 Task: In the  document floraandfauna.txtMake this file  'available offline' Check 'Vision History' View the  non- printing characters
Action: Mouse moved to (35, 68)
Screenshot: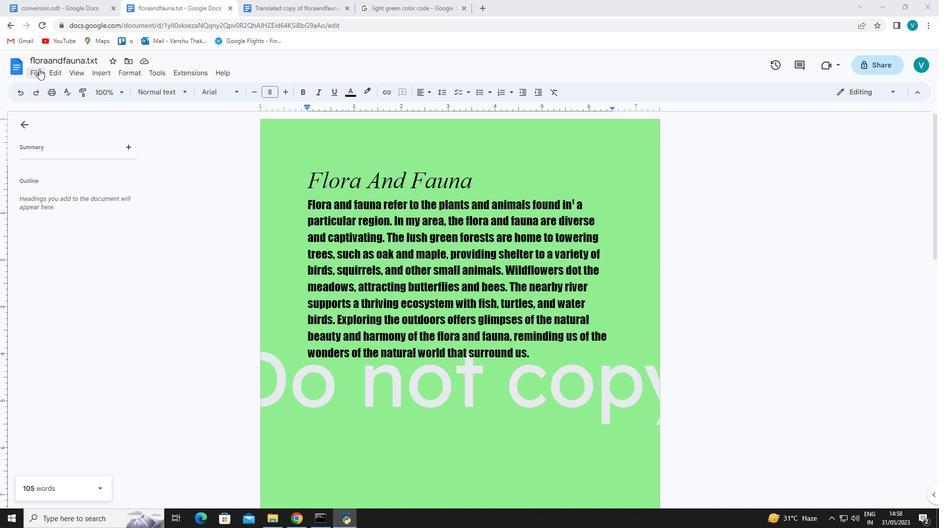 
Action: Mouse pressed left at (35, 68)
Screenshot: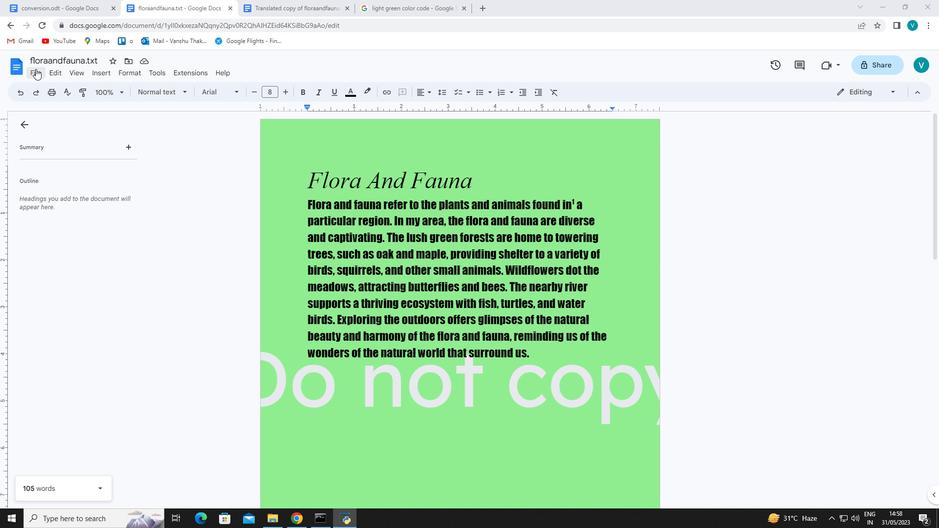 
Action: Mouse moved to (59, 290)
Screenshot: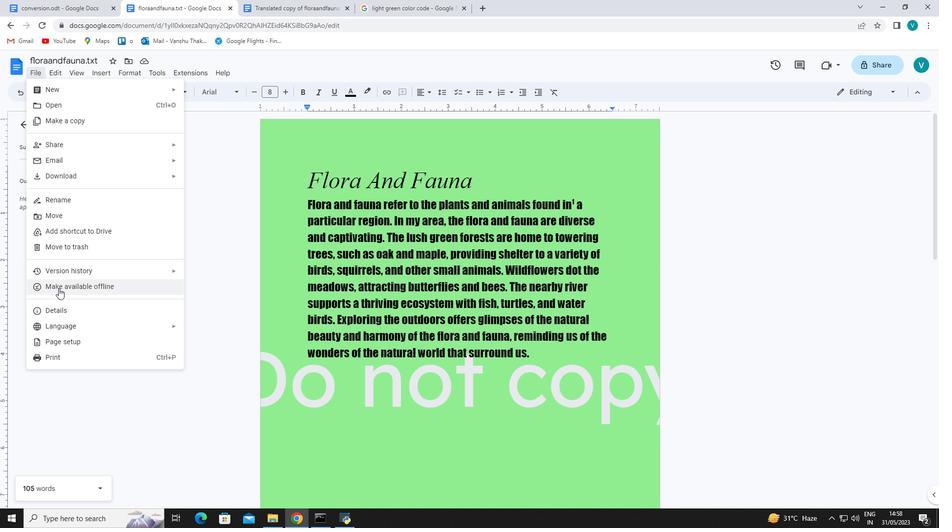 
Action: Mouse pressed left at (59, 290)
Screenshot: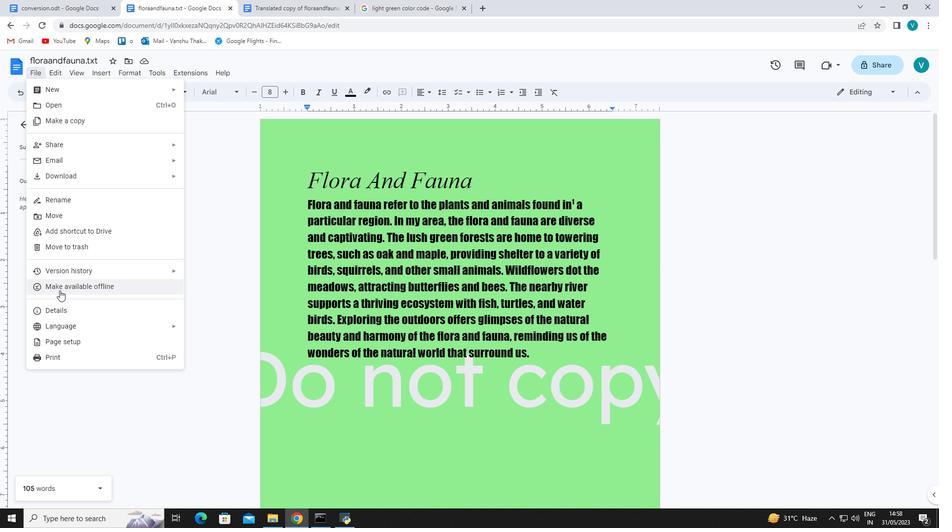 
Action: Mouse moved to (53, 75)
Screenshot: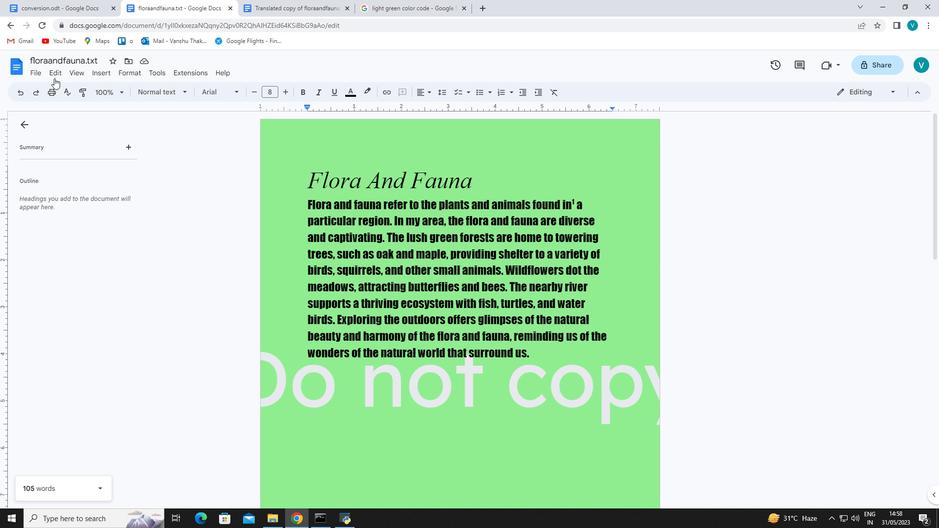 
Action: Mouse pressed left at (53, 75)
Screenshot: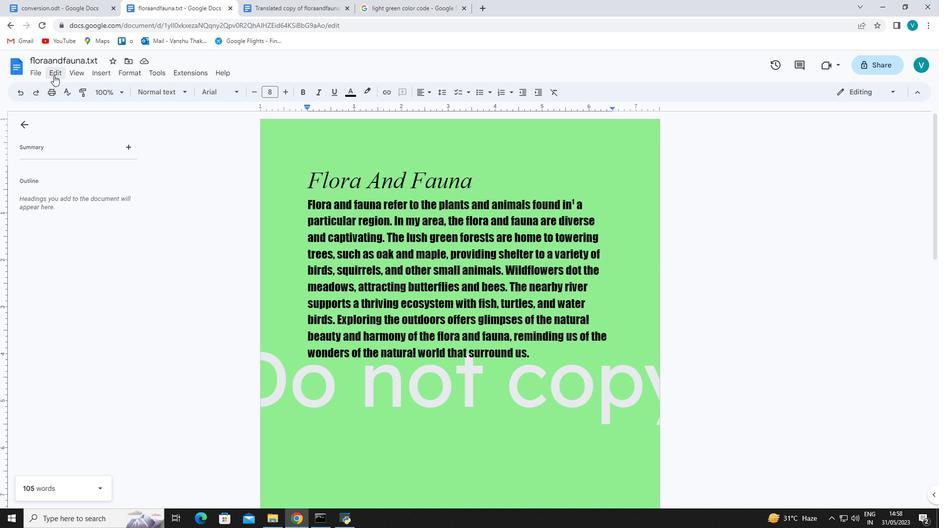 
Action: Mouse moved to (215, 292)
Screenshot: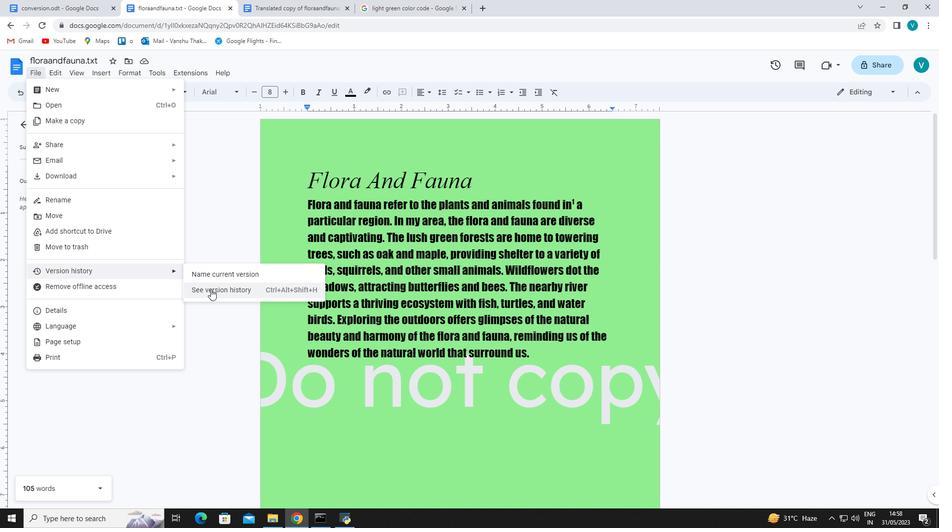 
Action: Mouse pressed left at (215, 292)
Screenshot: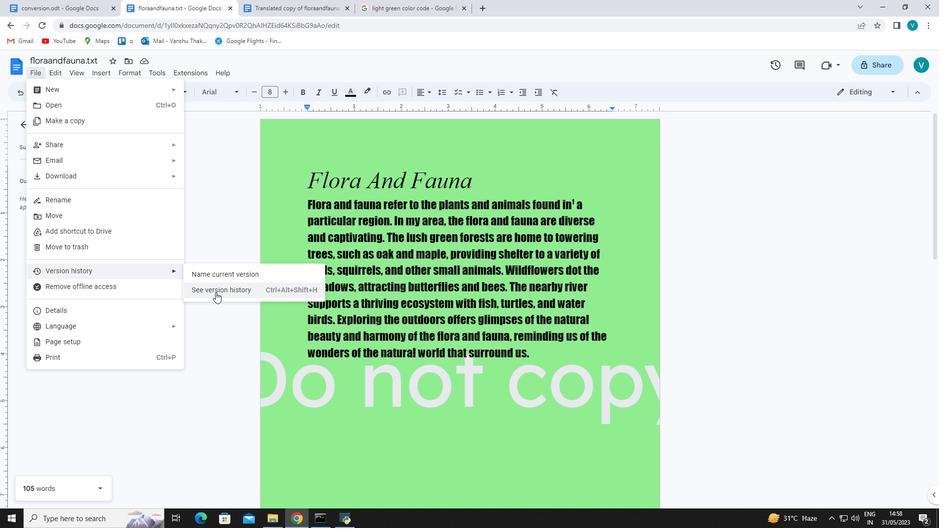 
Action: Mouse moved to (11, 65)
Screenshot: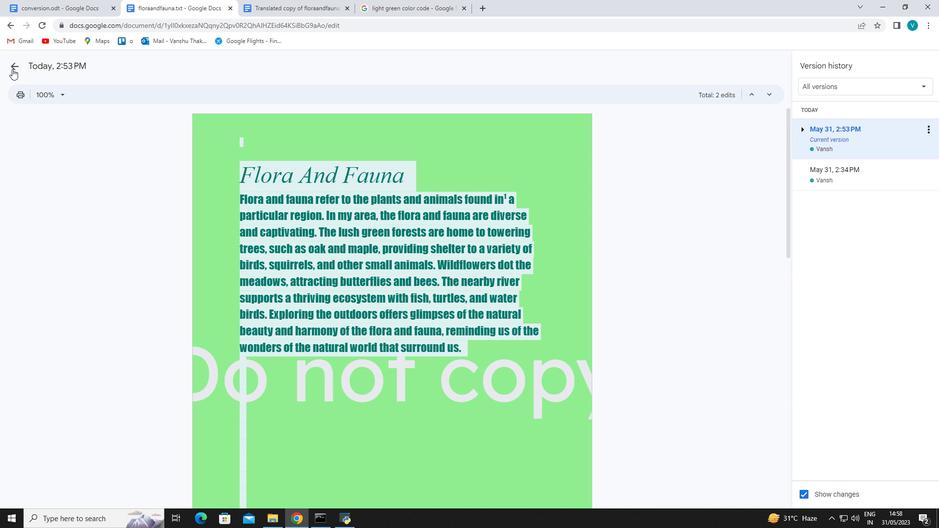 
Action: Mouse pressed left at (11, 65)
Screenshot: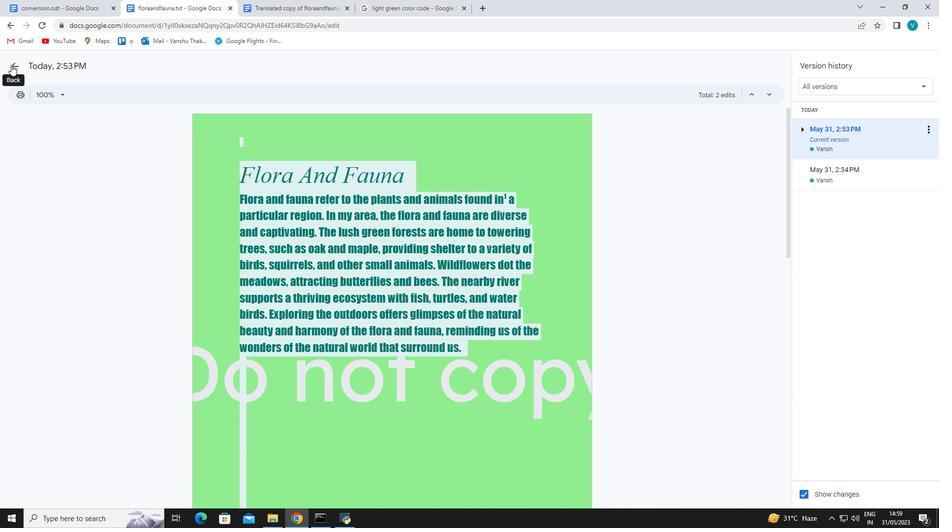 
Action: Mouse moved to (86, 73)
Screenshot: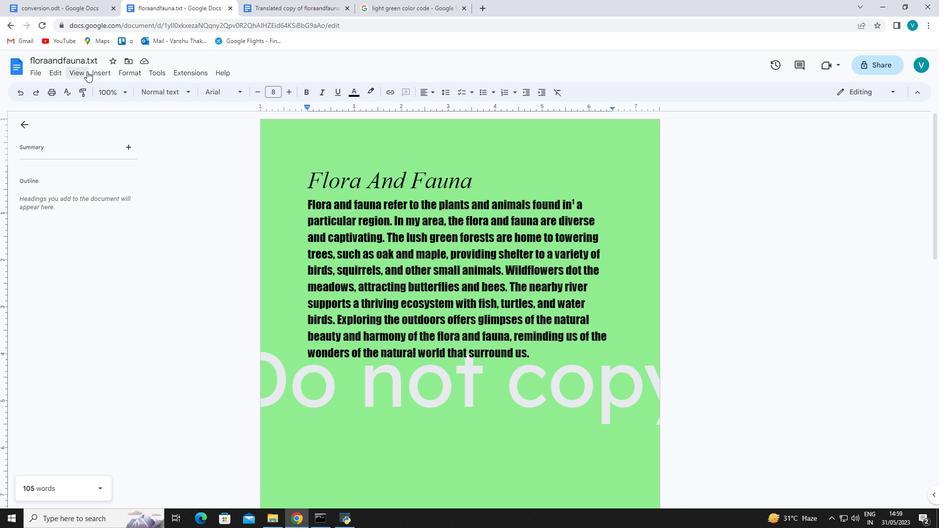 
Action: Mouse pressed left at (86, 73)
Screenshot: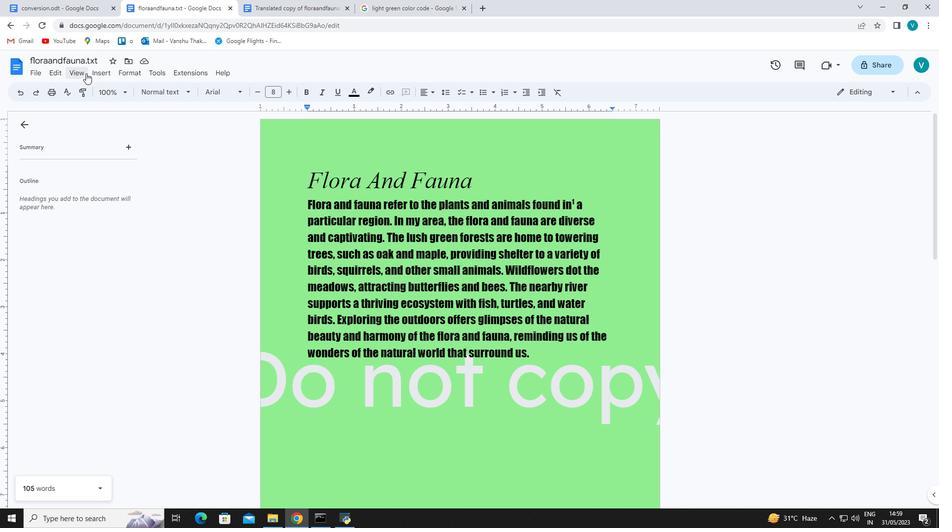 
Action: Mouse moved to (112, 173)
Screenshot: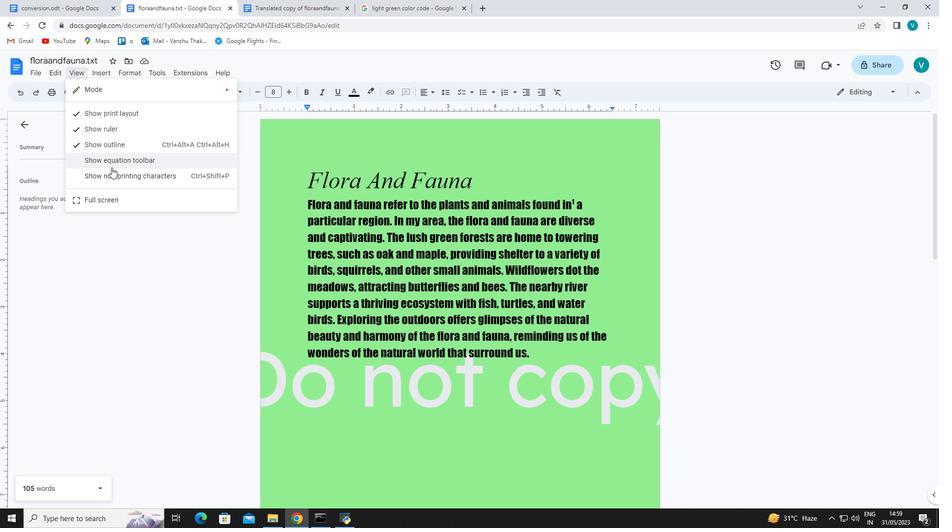 
Action: Mouse pressed left at (112, 173)
Screenshot: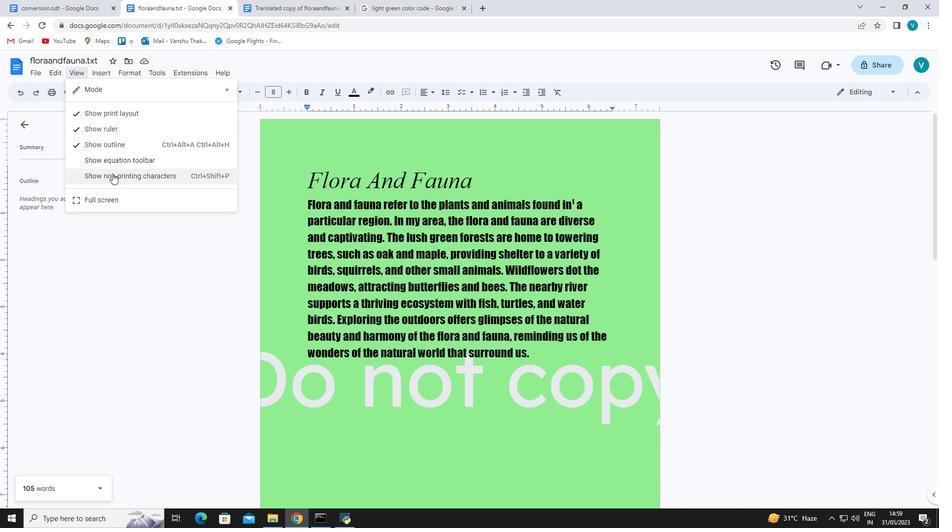 
Action: Mouse moved to (274, 253)
Screenshot: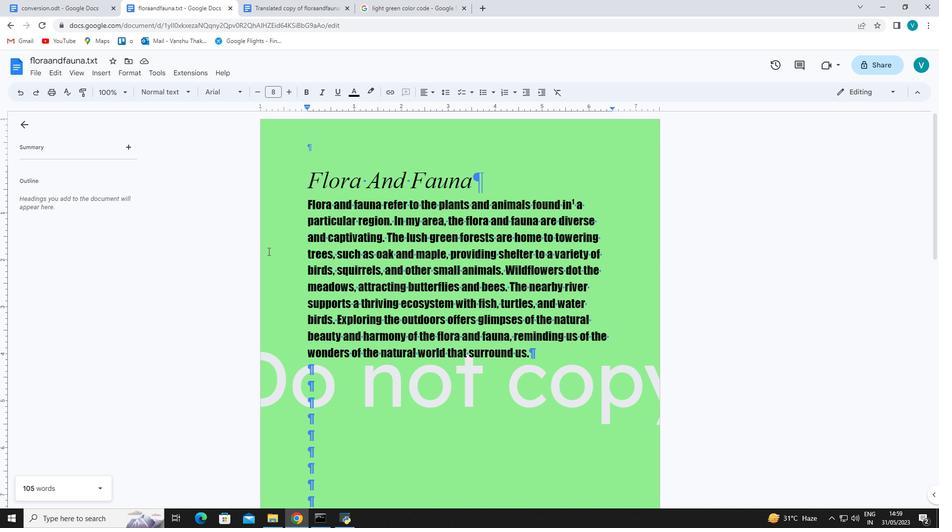 
Action: Mouse scrolled (274, 252) with delta (0, 0)
Screenshot: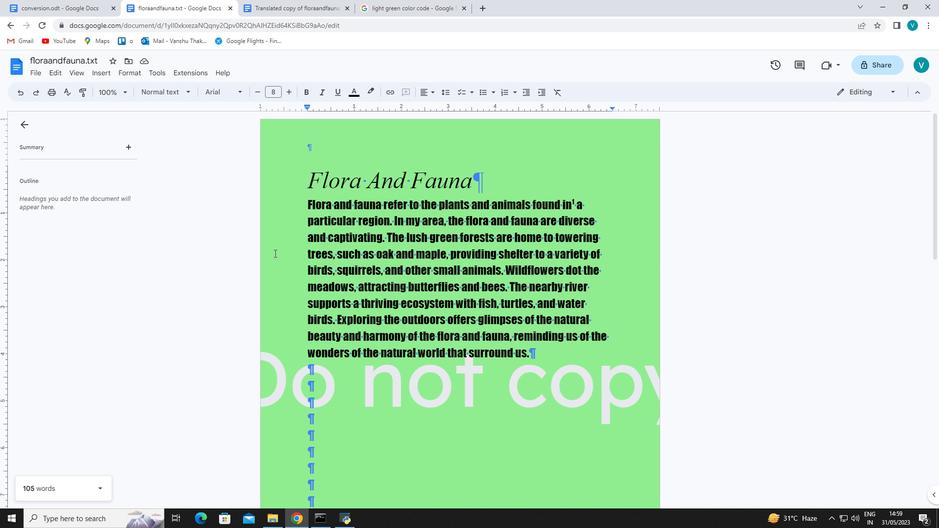 
Action: Mouse scrolled (274, 252) with delta (0, 0)
Screenshot: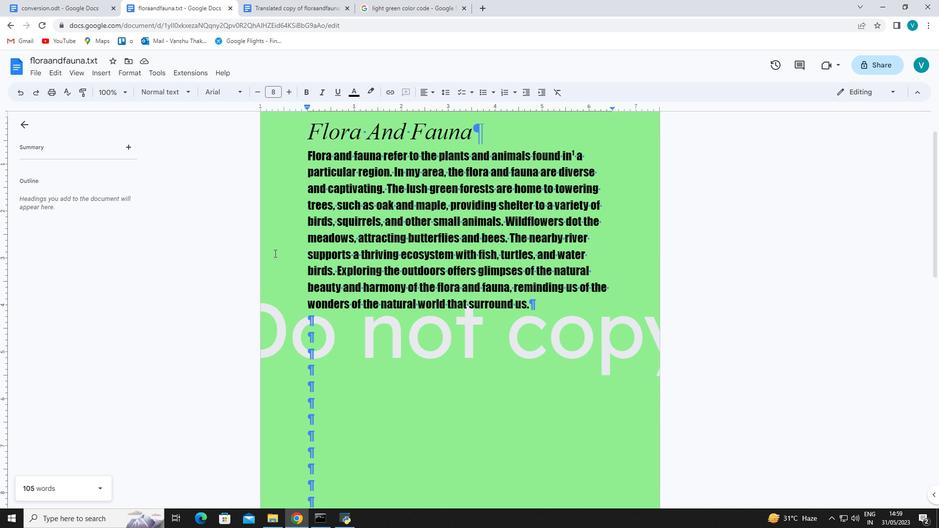 
Action: Mouse scrolled (274, 252) with delta (0, 0)
Screenshot: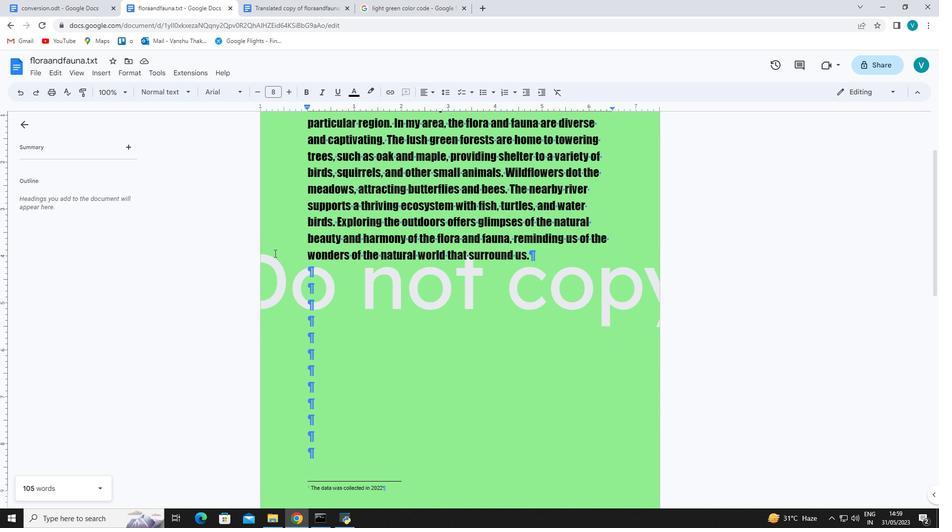 
Action: Mouse scrolled (274, 252) with delta (0, 0)
Screenshot: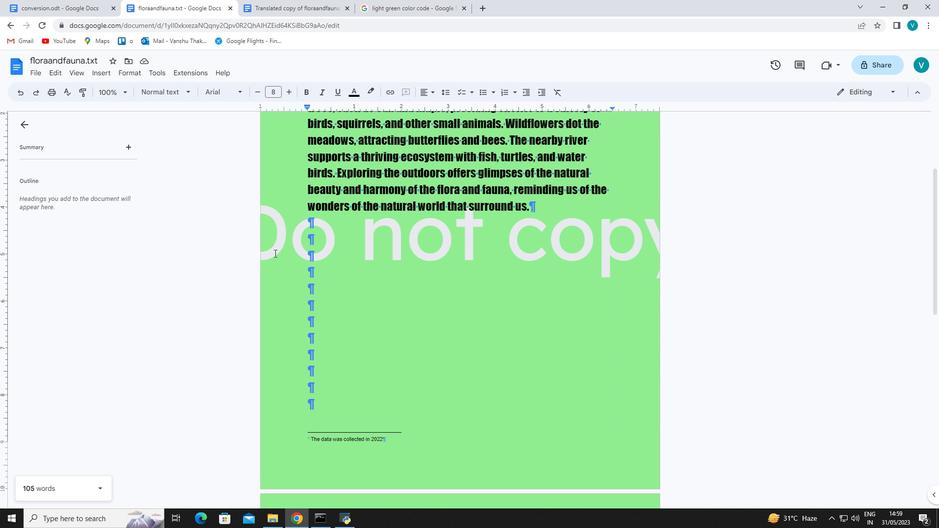 
Action: Mouse scrolled (274, 252) with delta (0, 0)
Screenshot: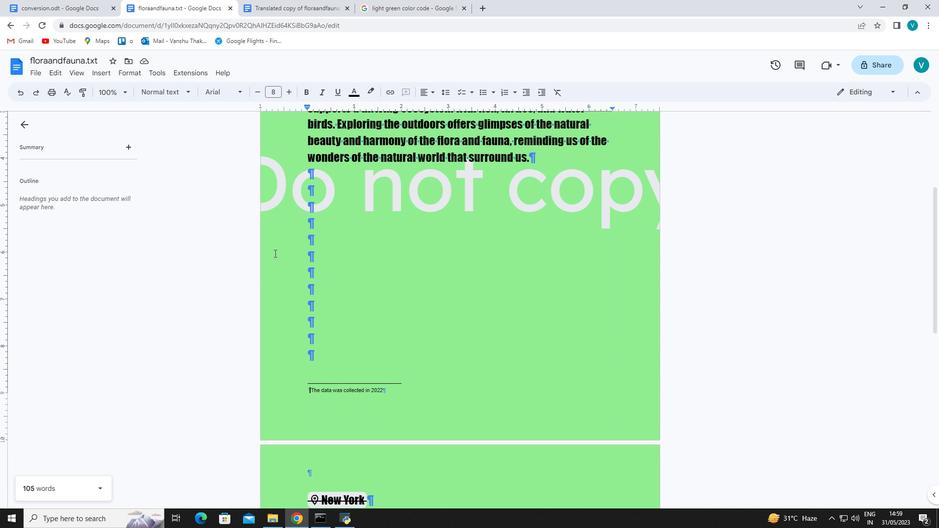 
Action: Mouse scrolled (274, 252) with delta (0, 0)
Screenshot: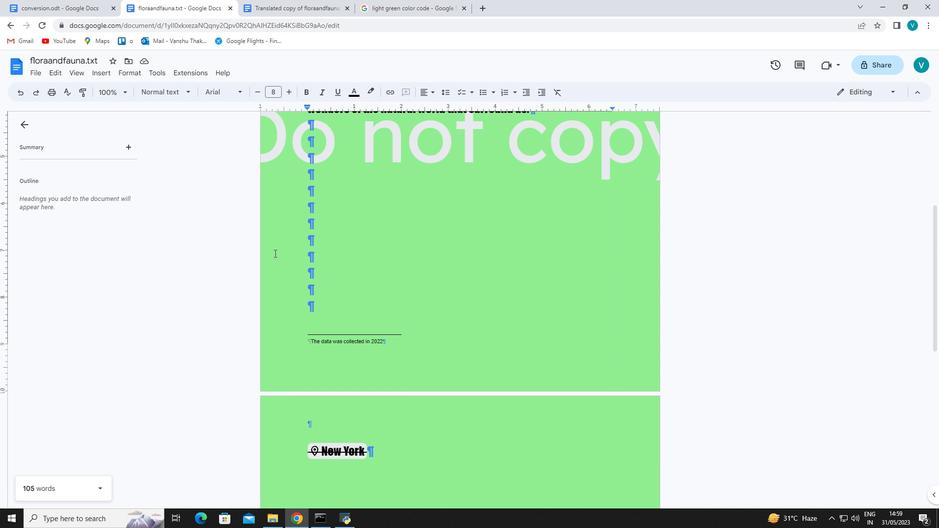 
Action: Mouse scrolled (274, 253) with delta (0, 0)
Screenshot: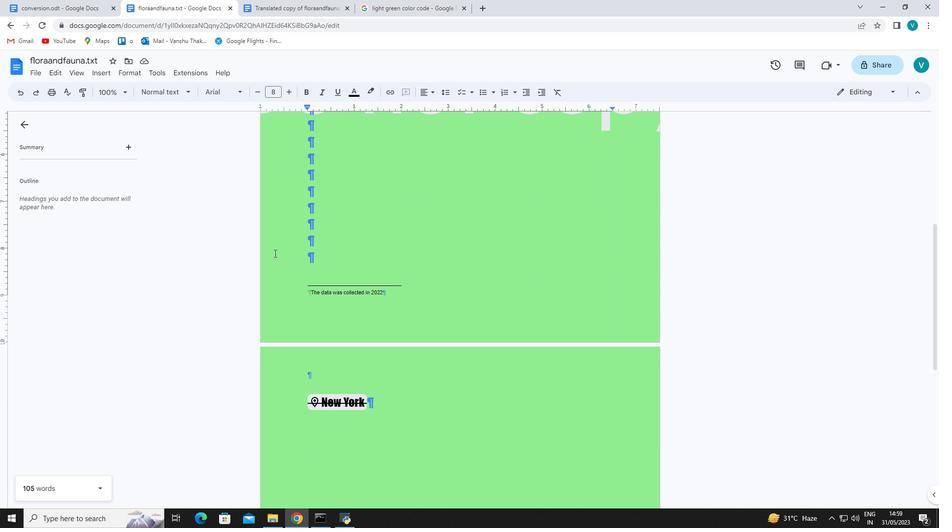 
Action: Mouse scrolled (274, 253) with delta (0, 0)
Screenshot: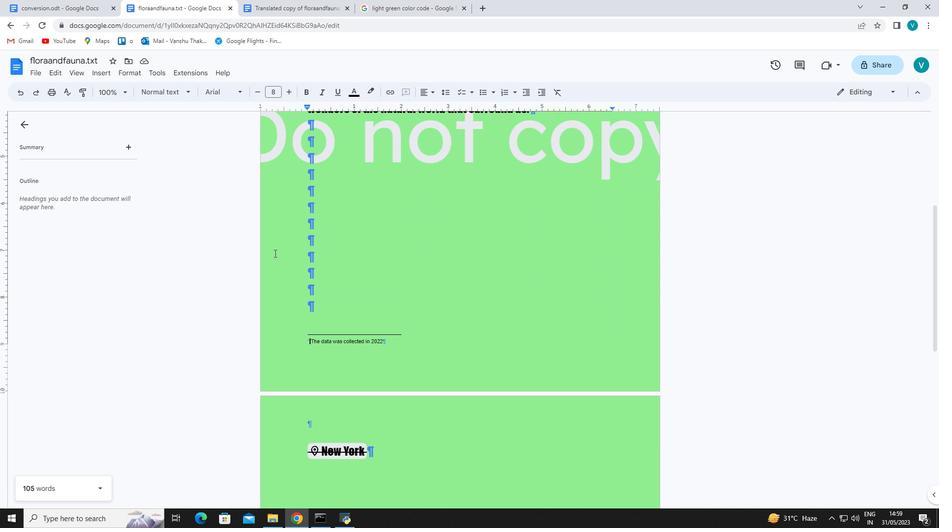 
Action: Mouse scrolled (274, 253) with delta (0, 0)
Screenshot: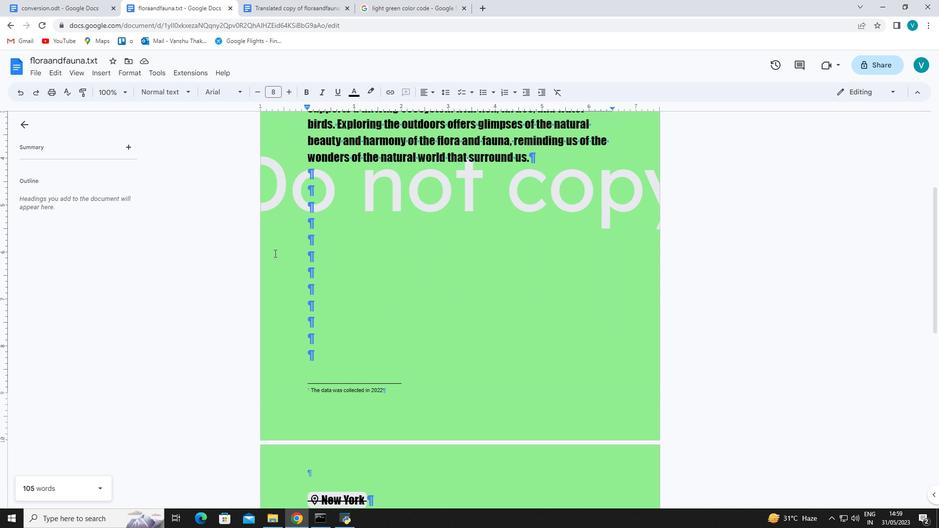 
Action: Mouse scrolled (274, 253) with delta (0, 0)
Screenshot: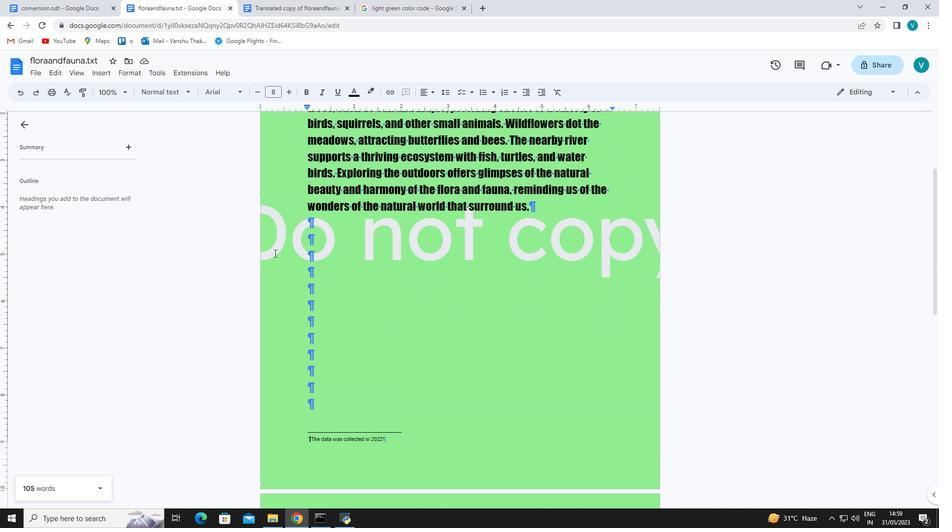 
Action: Mouse scrolled (274, 253) with delta (0, 0)
Screenshot: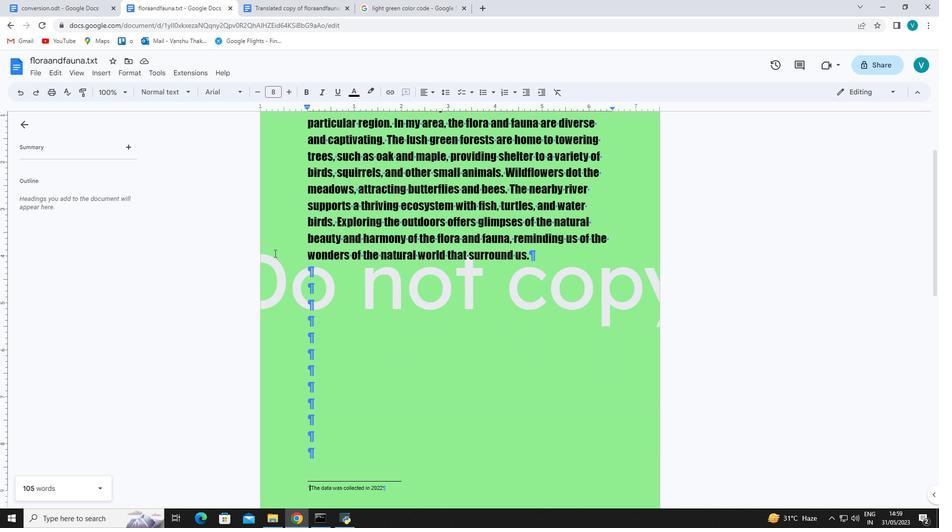 
Action: Mouse scrolled (274, 253) with delta (0, 0)
Screenshot: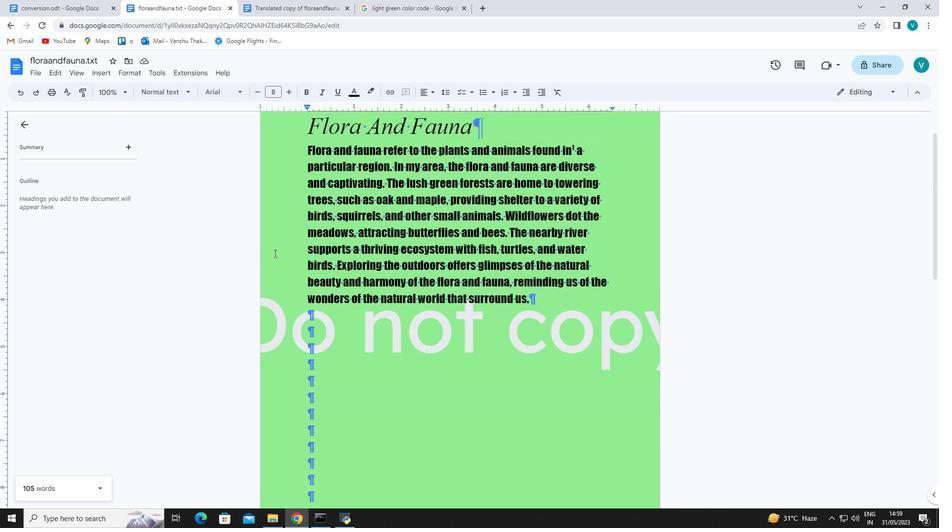 
Action: Mouse scrolled (274, 253) with delta (0, 0)
Screenshot: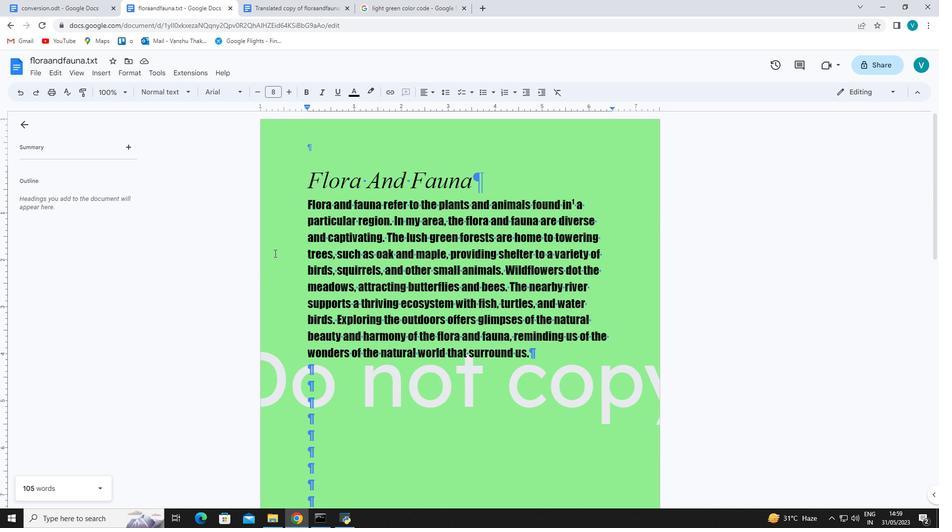 
Action: Mouse scrolled (274, 253) with delta (0, 0)
Screenshot: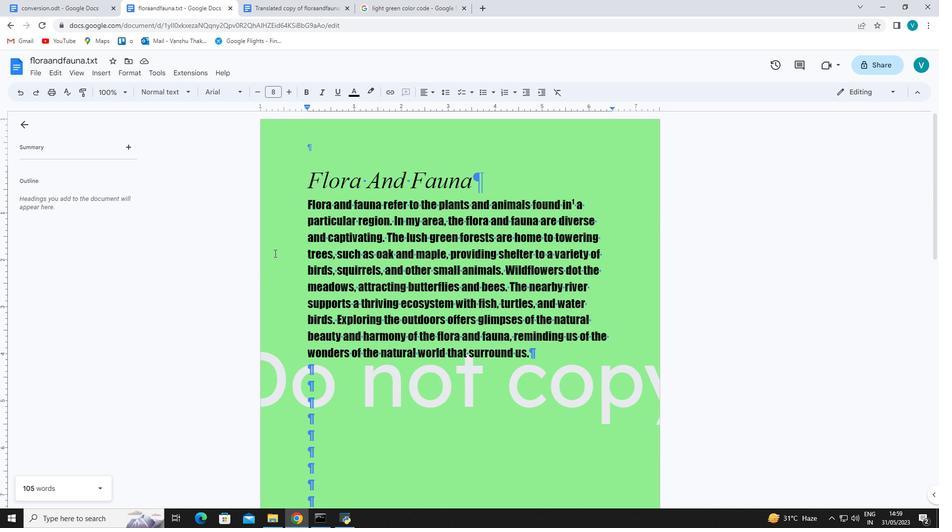 
Action: Mouse scrolled (274, 253) with delta (0, 0)
Screenshot: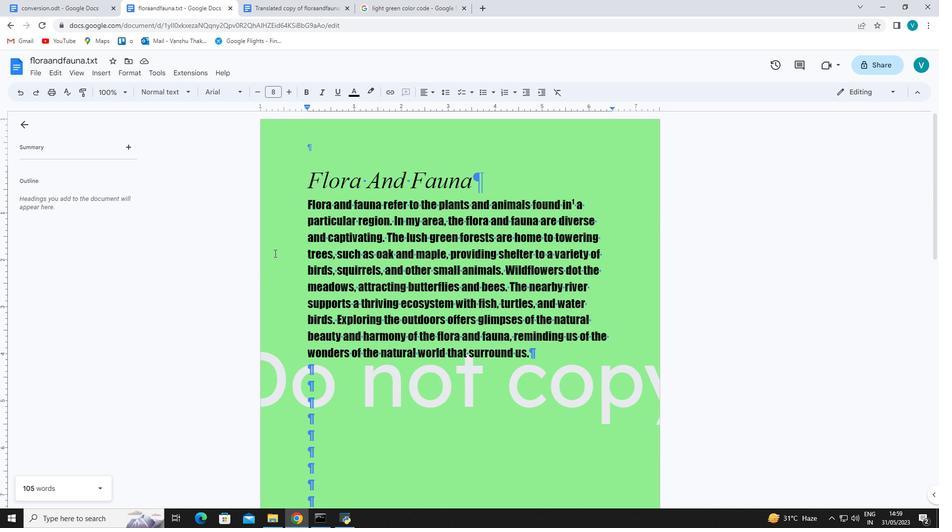 
Action: Mouse moved to (277, 249)
Screenshot: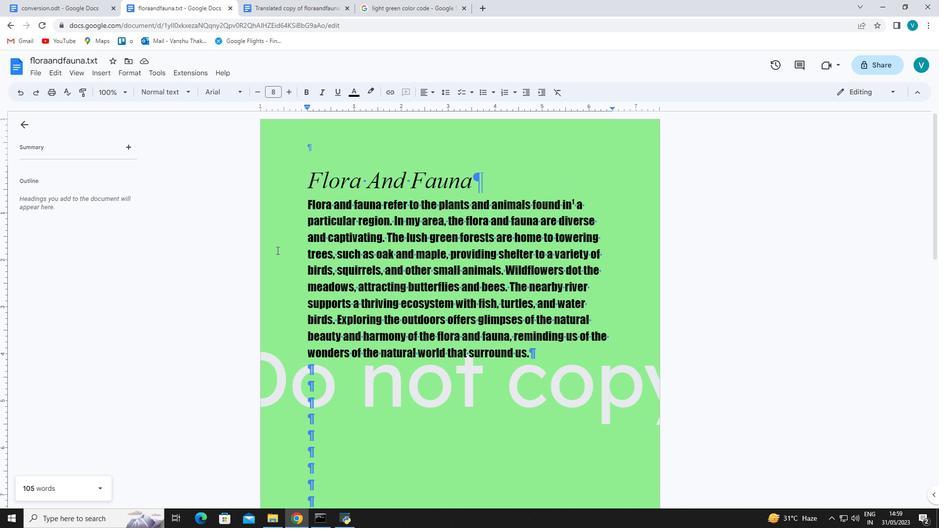
